 Task: Create a sub task Release to Production / Go Live for the task  Upgrade and migrate company environmental management to a cloud-based solution in the project BlazeTech , assign it to team member softage.2@softage.net and update the status of the sub task to  Off Track , set the priority of the sub task to High
Action: Mouse moved to (612, 412)
Screenshot: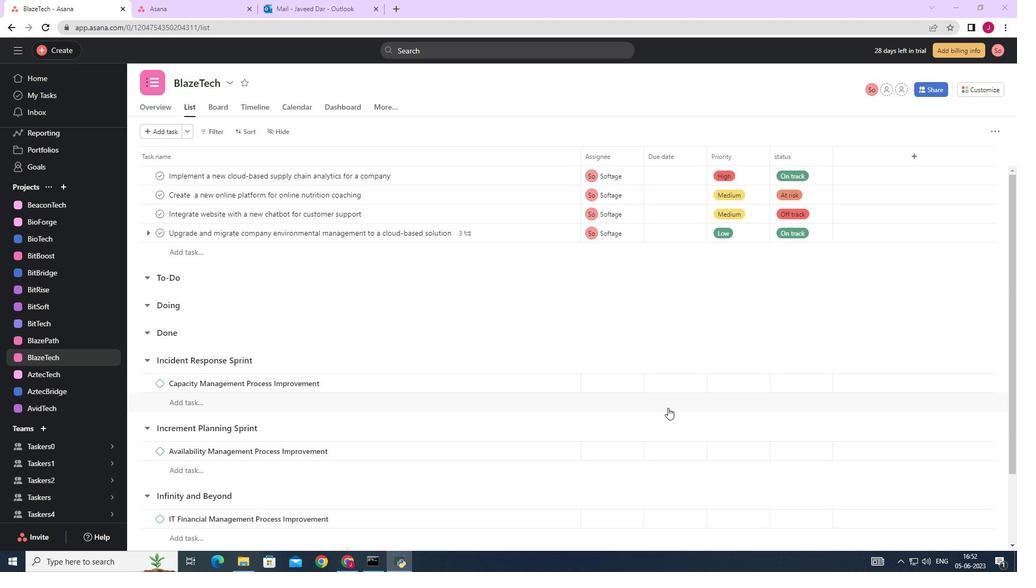 
Action: Mouse scrolled (612, 412) with delta (0, 0)
Screenshot: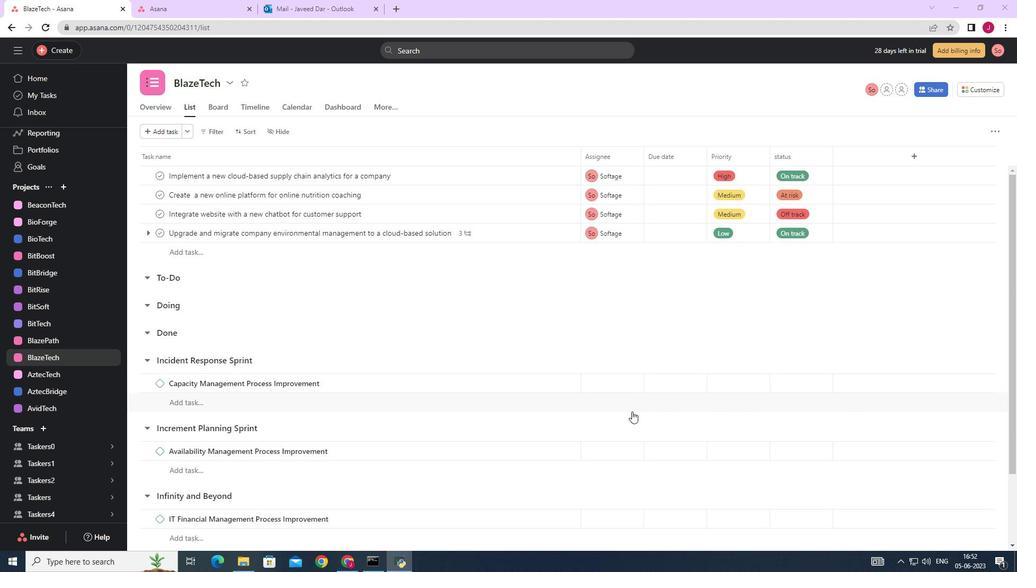 
Action: Mouse scrolled (612, 412) with delta (0, 0)
Screenshot: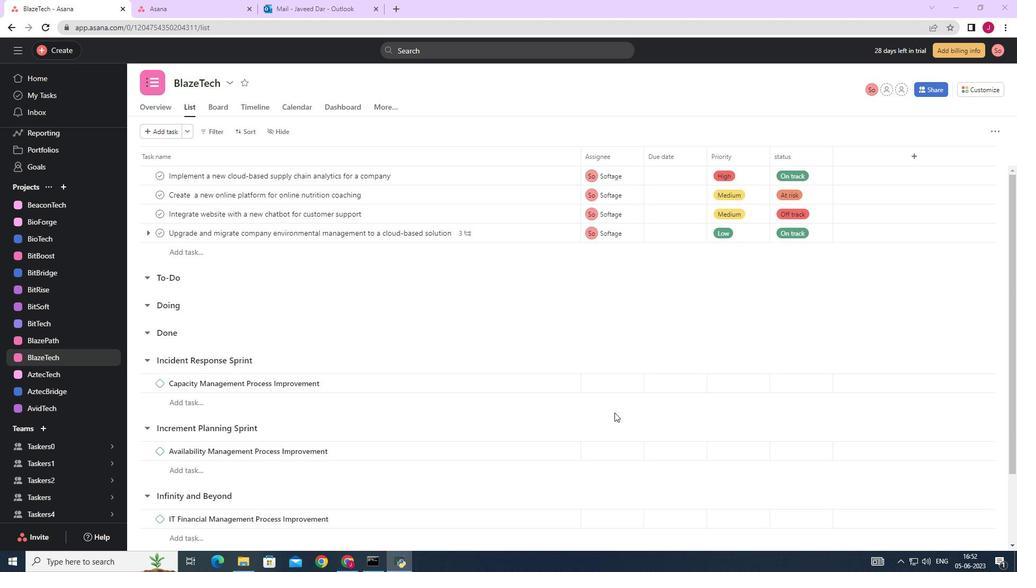 
Action: Mouse scrolled (612, 412) with delta (0, 0)
Screenshot: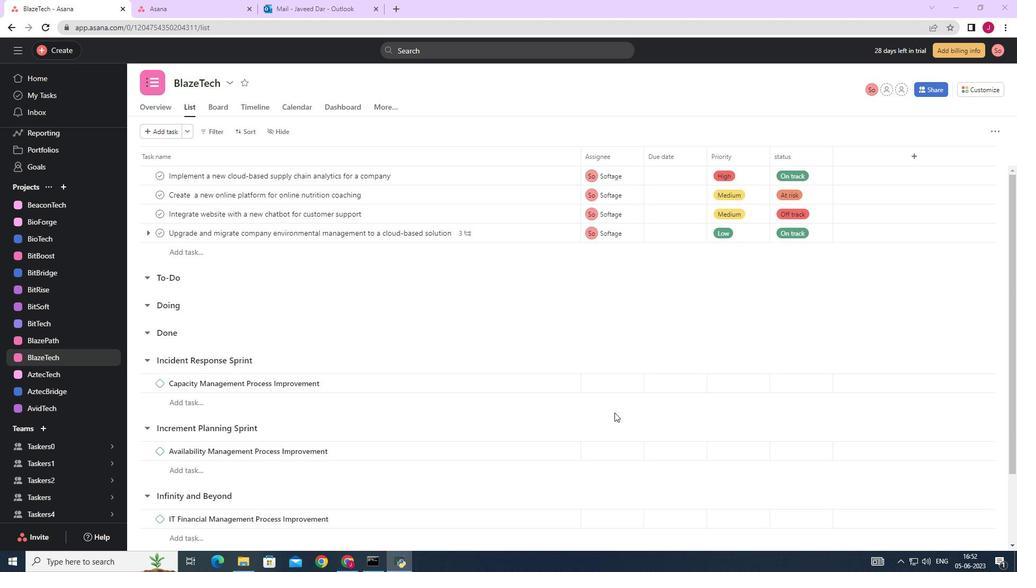 
Action: Mouse scrolled (612, 413) with delta (0, 0)
Screenshot: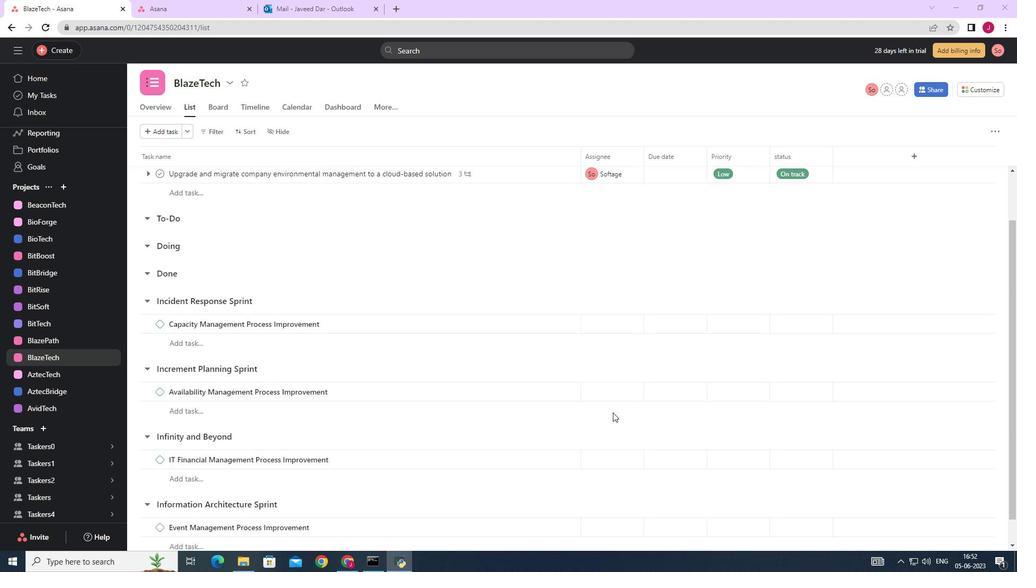 
Action: Mouse scrolled (612, 413) with delta (0, 0)
Screenshot: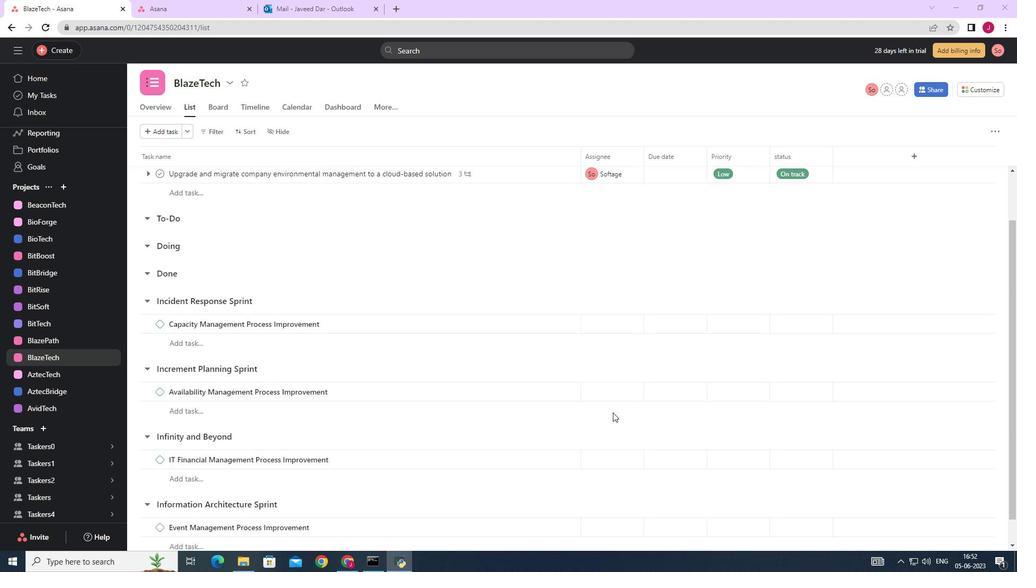 
Action: Mouse scrolled (612, 413) with delta (0, 0)
Screenshot: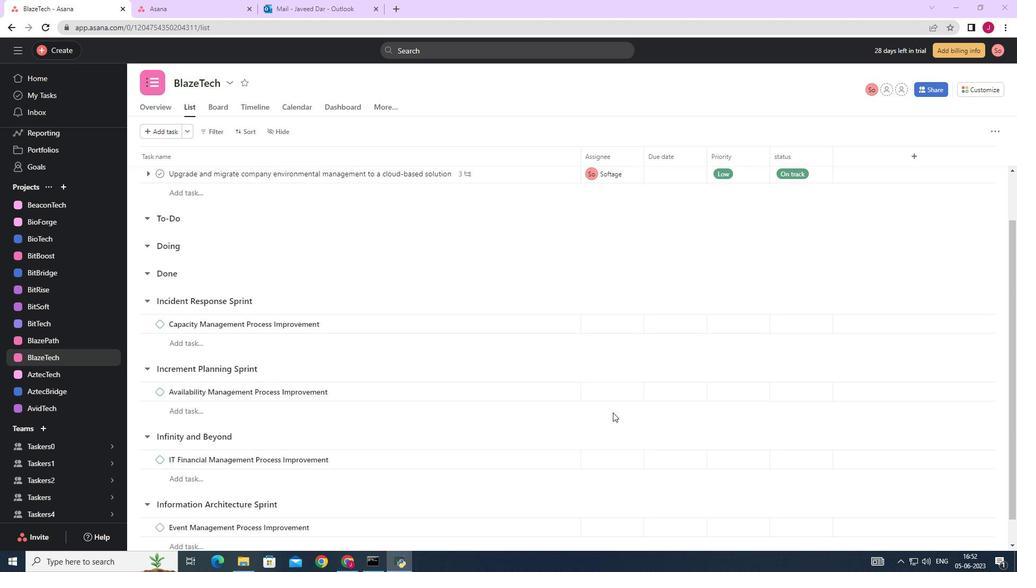 
Action: Mouse scrolled (612, 413) with delta (0, 0)
Screenshot: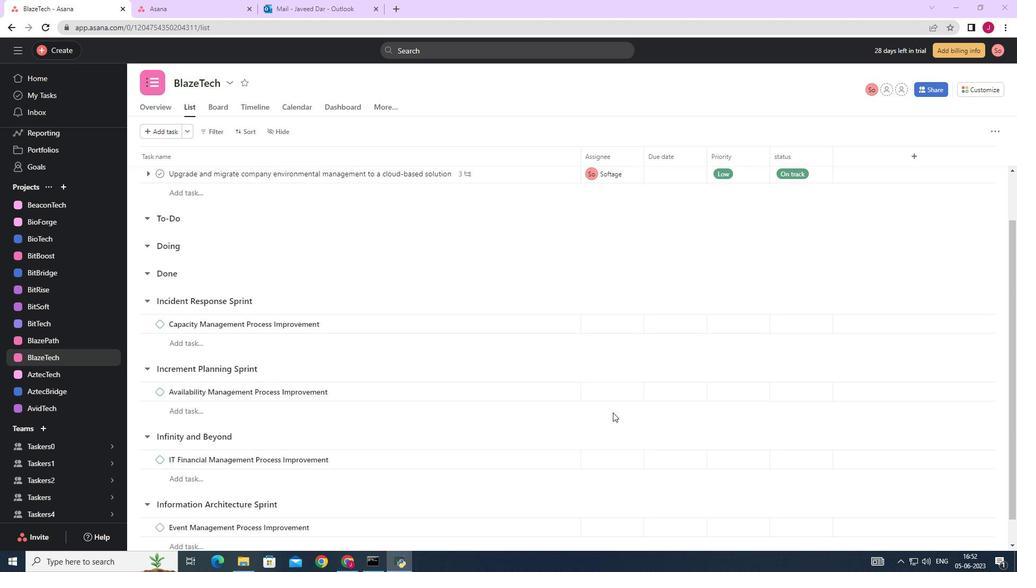 
Action: Mouse scrolled (612, 413) with delta (0, 0)
Screenshot: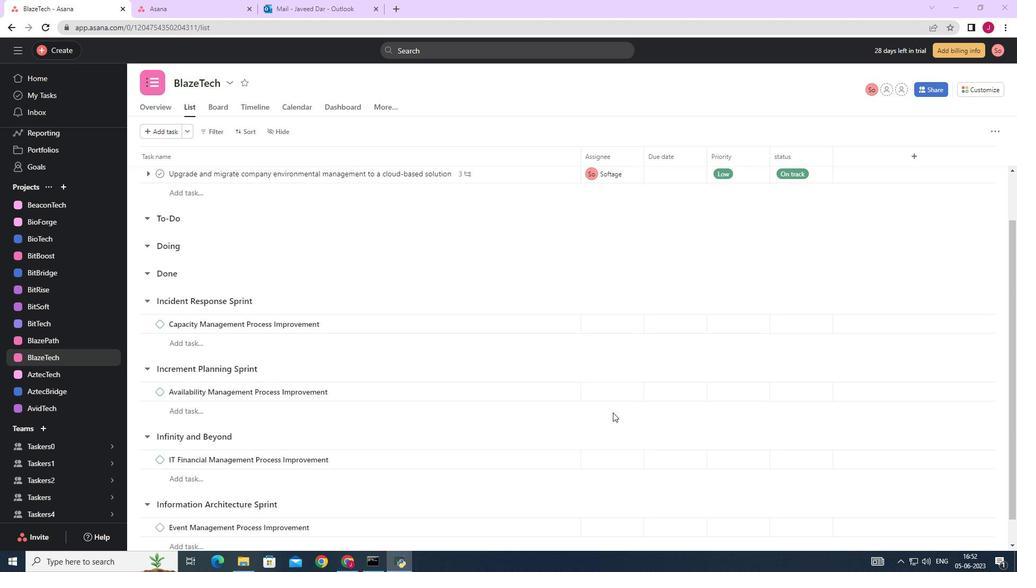 
Action: Mouse scrolled (612, 413) with delta (0, 0)
Screenshot: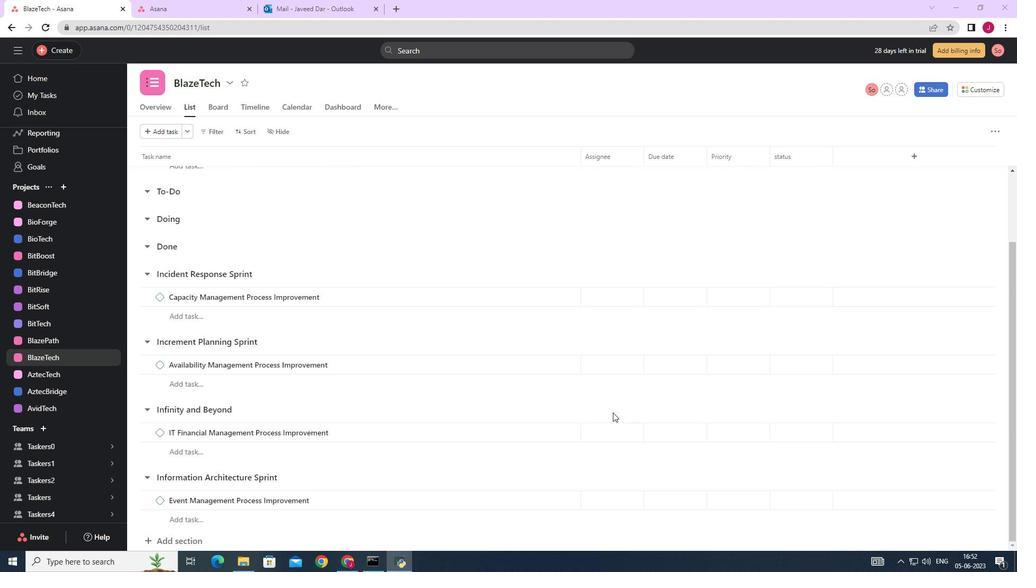 
Action: Mouse moved to (528, 236)
Screenshot: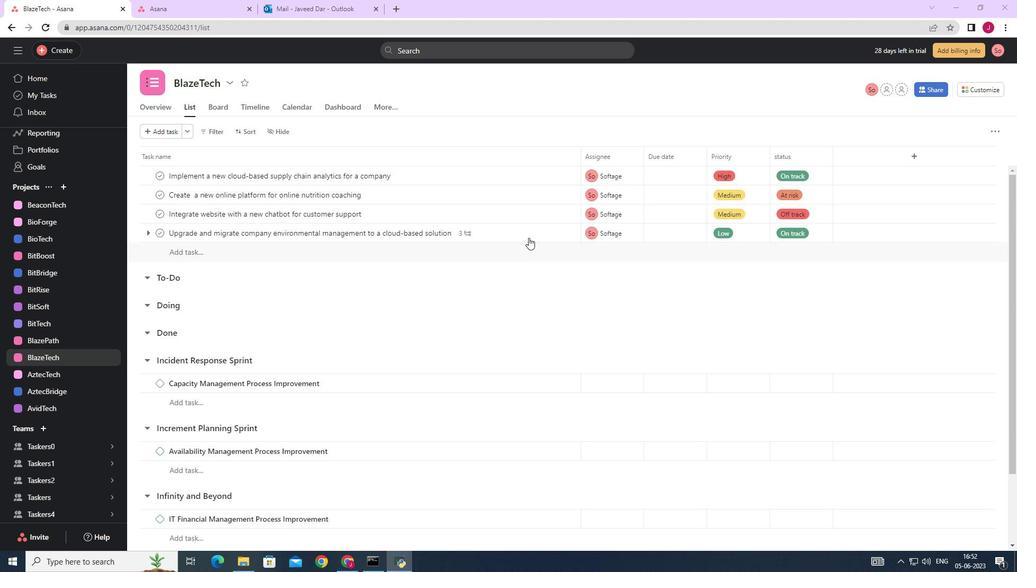
Action: Mouse pressed left at (528, 236)
Screenshot: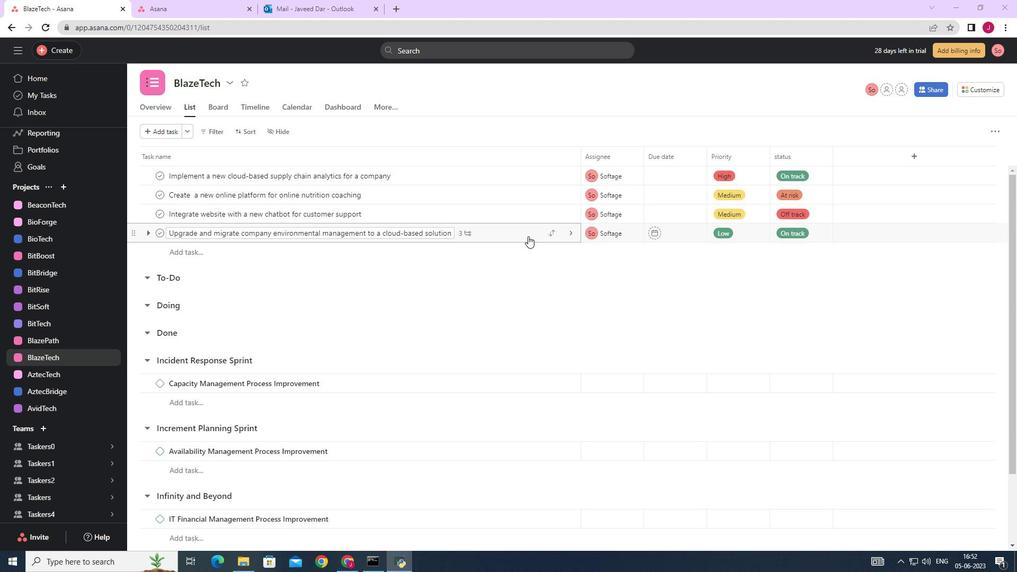 
Action: Mouse moved to (747, 381)
Screenshot: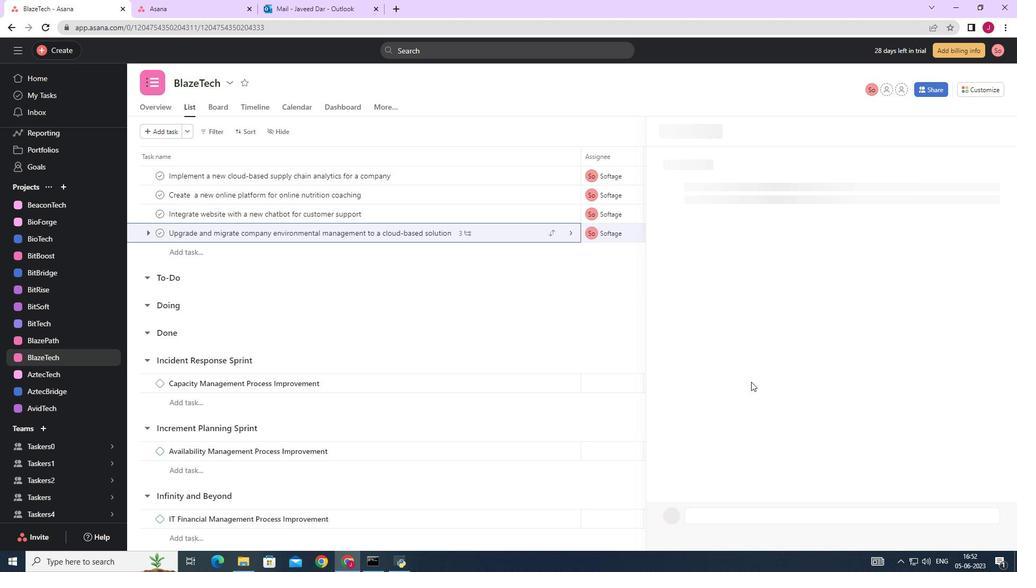 
Action: Mouse scrolled (747, 381) with delta (0, 0)
Screenshot: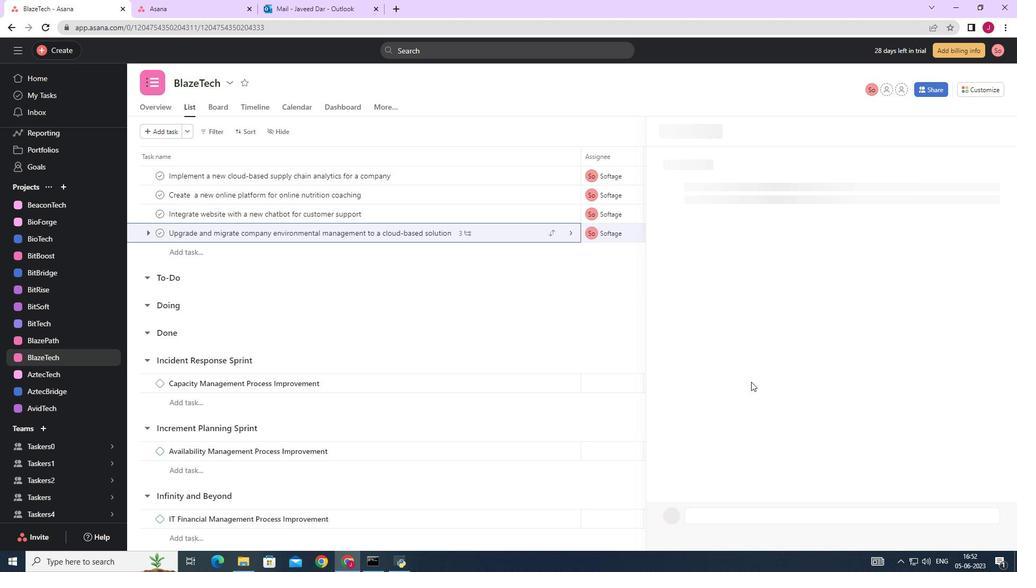 
Action: Mouse scrolled (747, 381) with delta (0, 0)
Screenshot: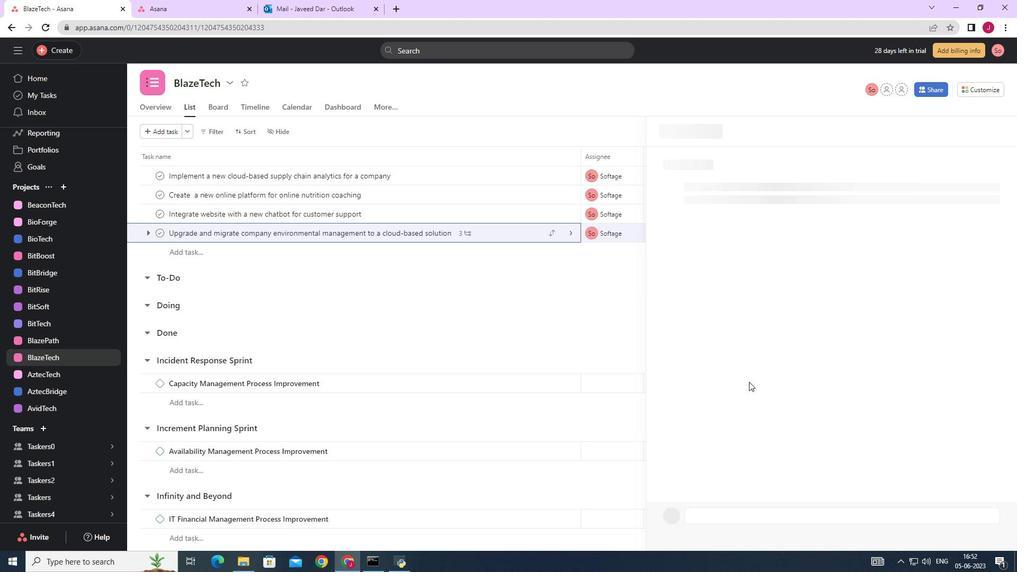 
Action: Mouse moved to (723, 351)
Screenshot: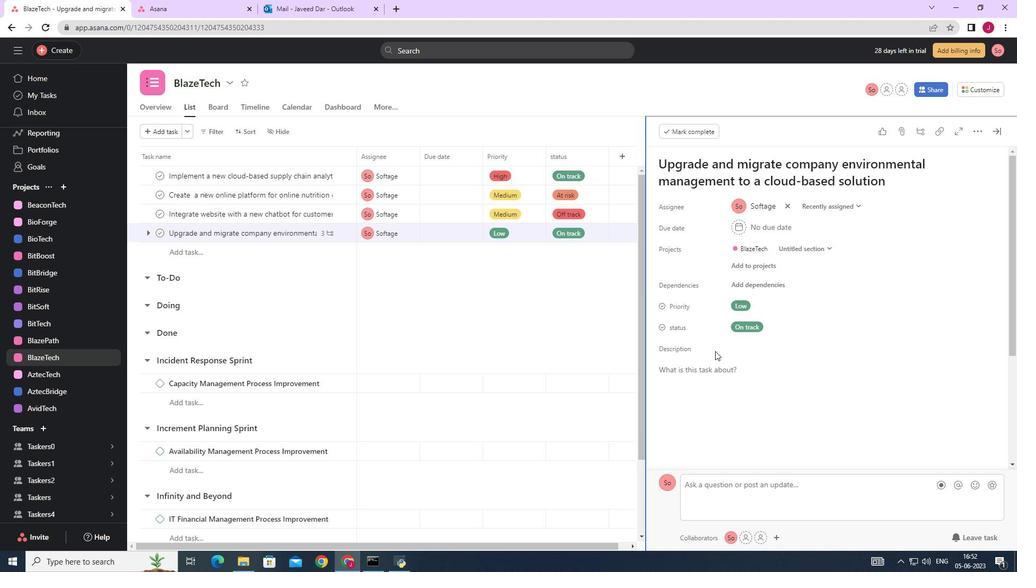 
Action: Mouse scrolled (722, 350) with delta (0, 0)
Screenshot: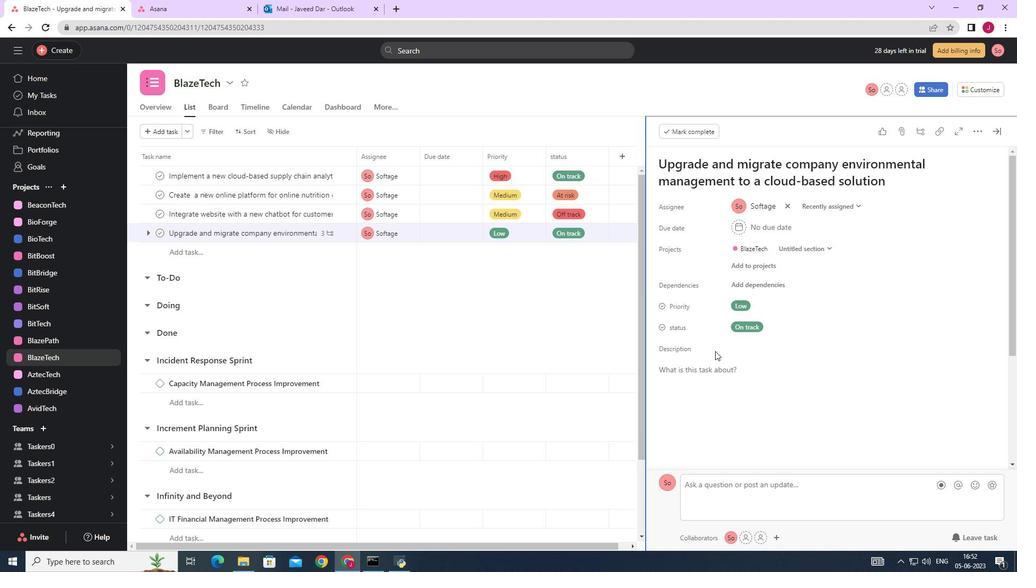 
Action: Mouse moved to (723, 352)
Screenshot: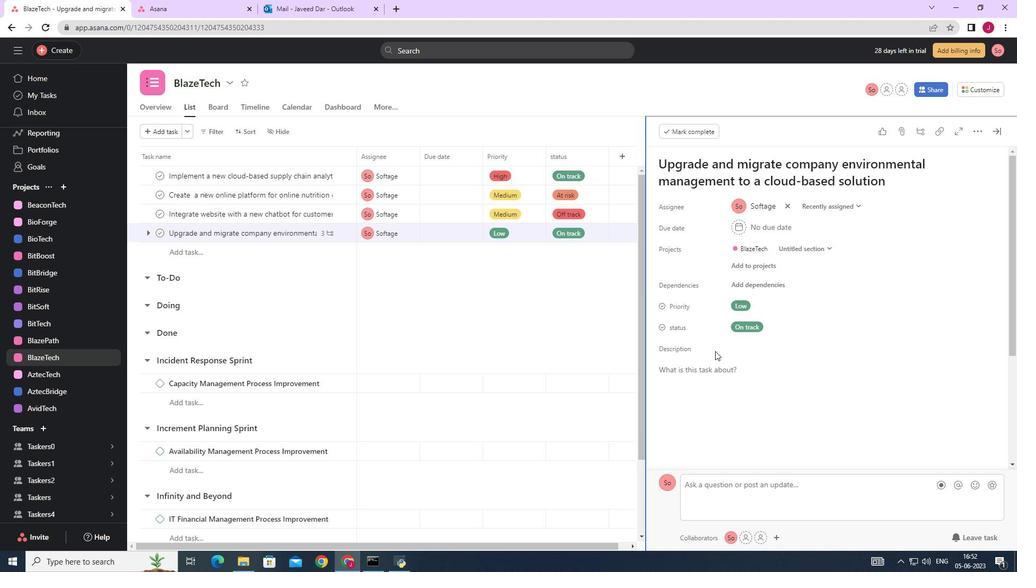 
Action: Mouse scrolled (723, 352) with delta (0, 0)
Screenshot: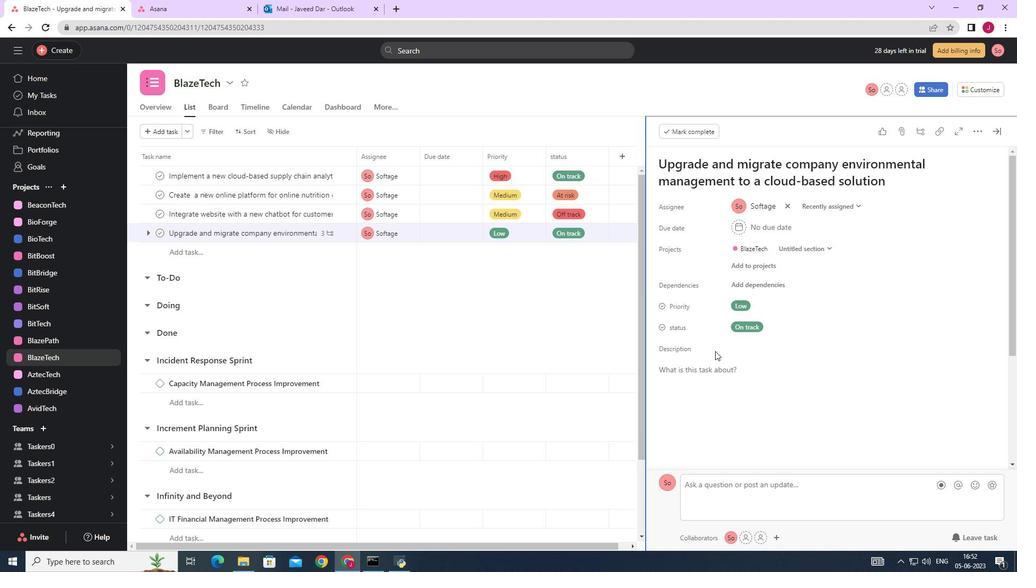 
Action: Mouse moved to (723, 352)
Screenshot: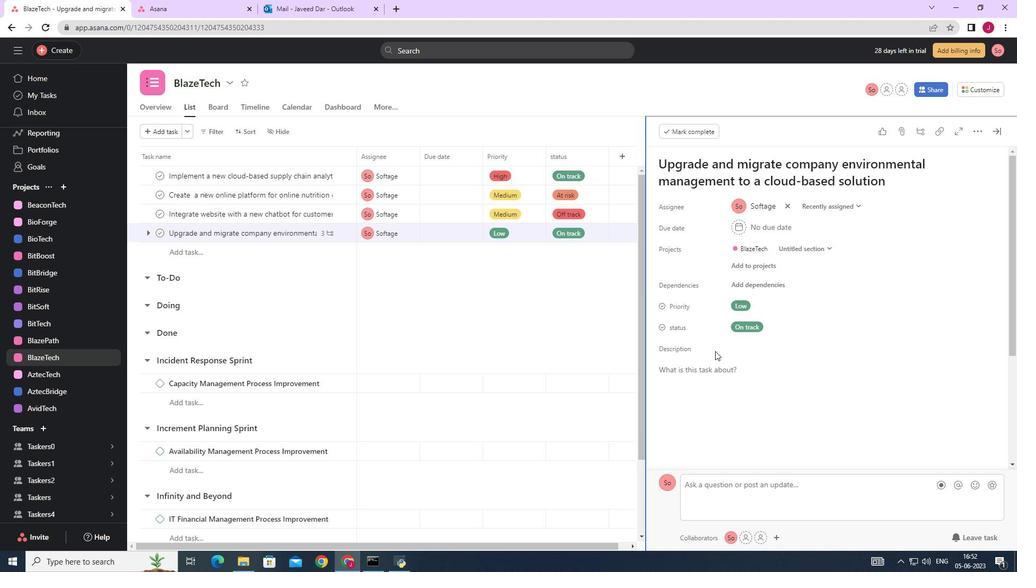 
Action: Mouse scrolled (723, 352) with delta (0, 0)
Screenshot: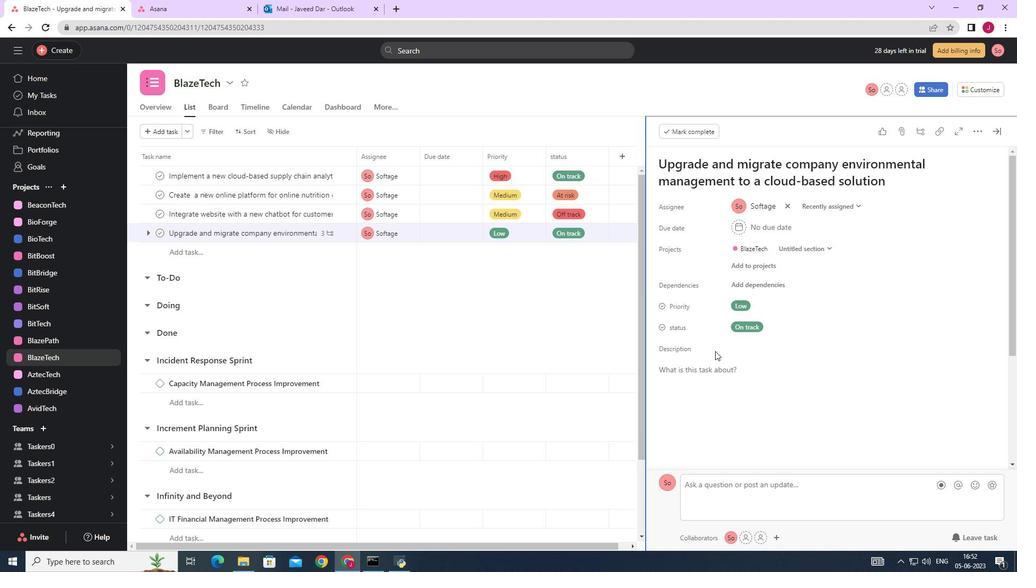 
Action: Mouse moved to (724, 353)
Screenshot: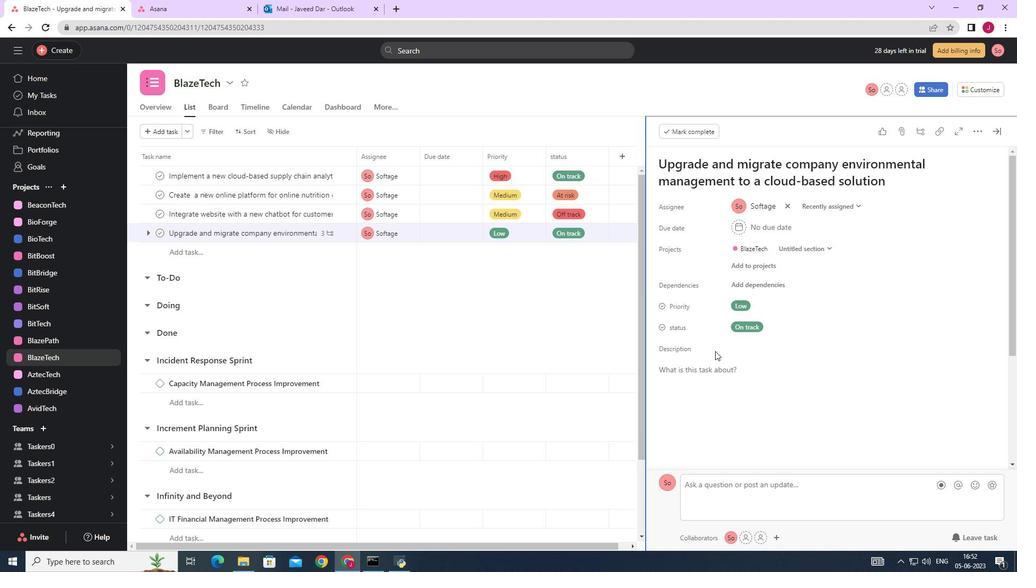
Action: Mouse scrolled (724, 353) with delta (0, 0)
Screenshot: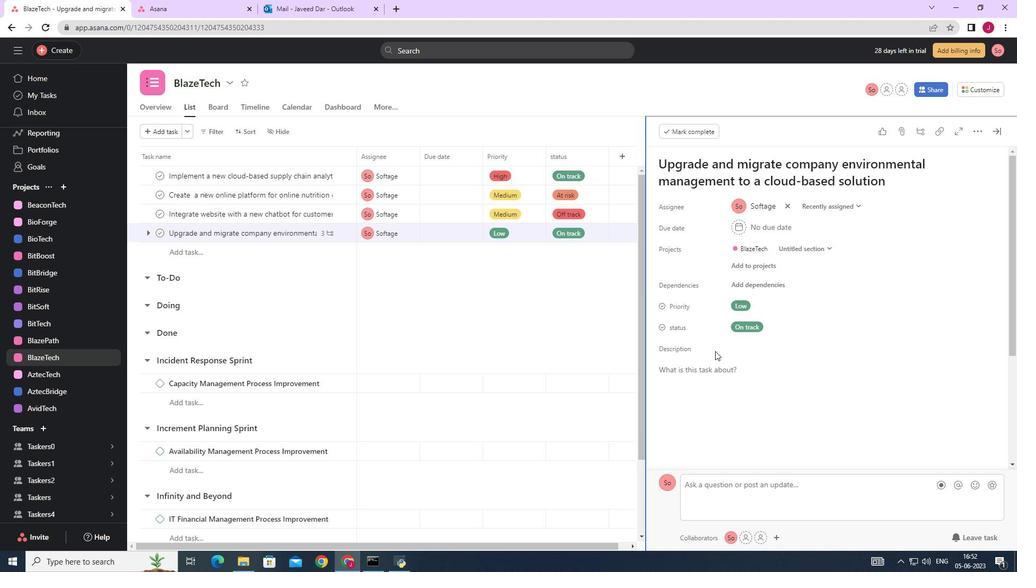 
Action: Mouse moved to (725, 356)
Screenshot: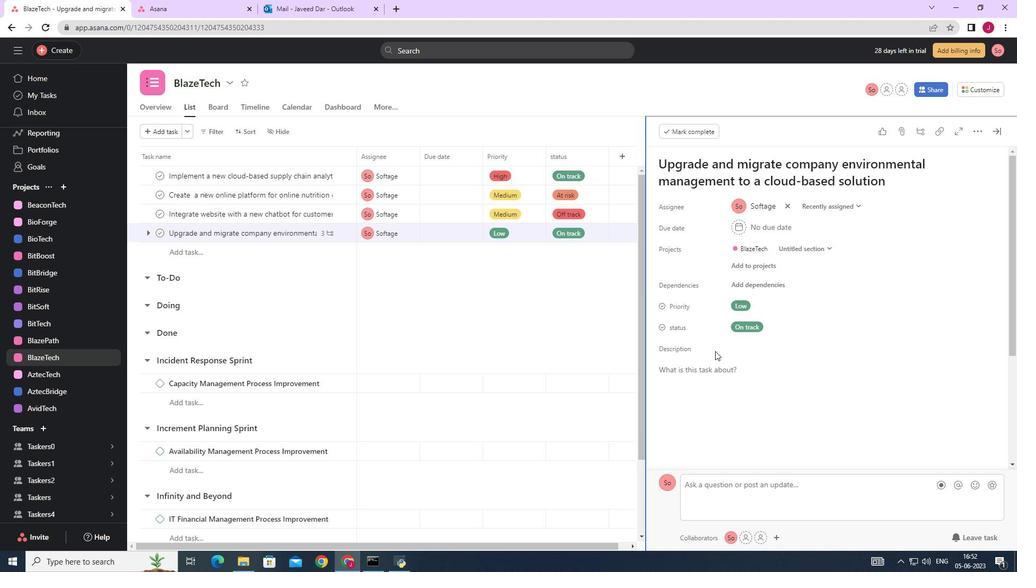 
Action: Mouse scrolled (725, 354) with delta (0, 0)
Screenshot: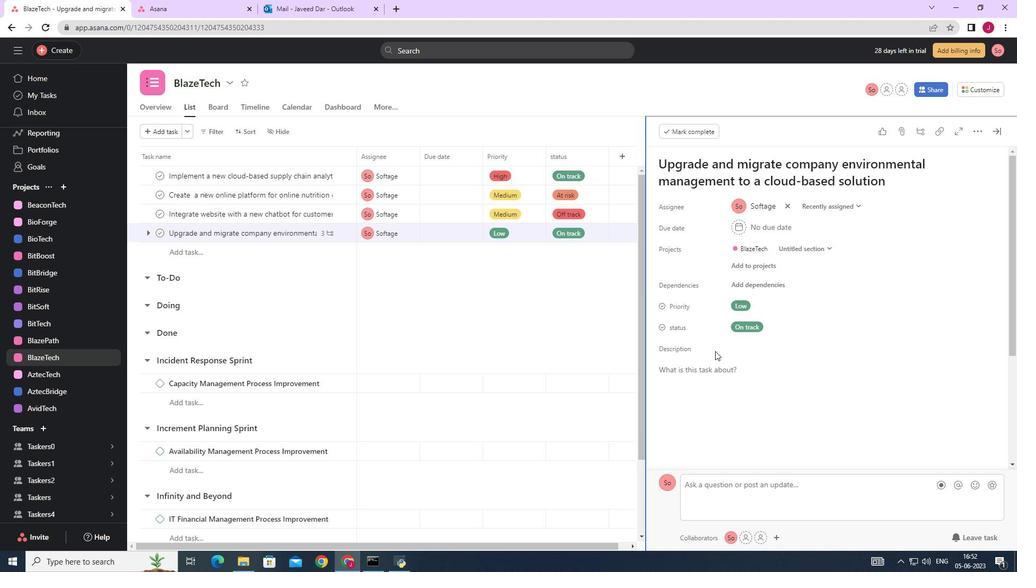 
Action: Mouse moved to (700, 384)
Screenshot: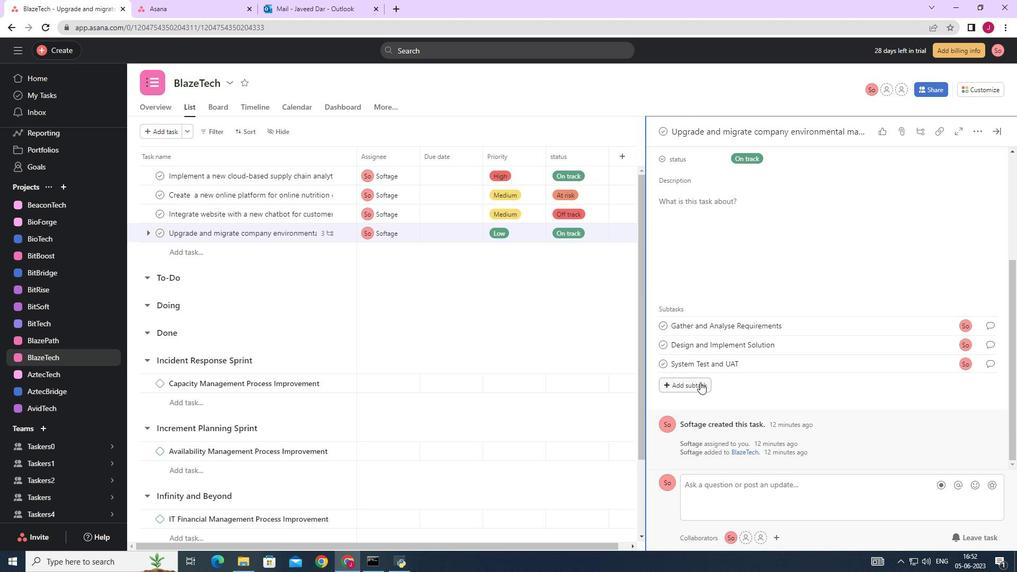 
Action: Mouse pressed left at (700, 384)
Screenshot: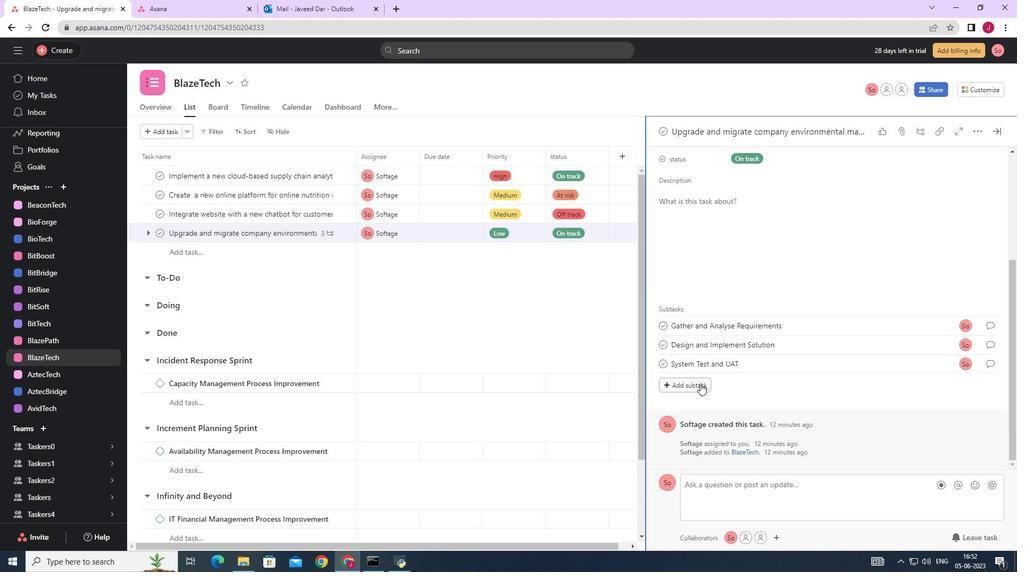
Action: Mouse moved to (682, 386)
Screenshot: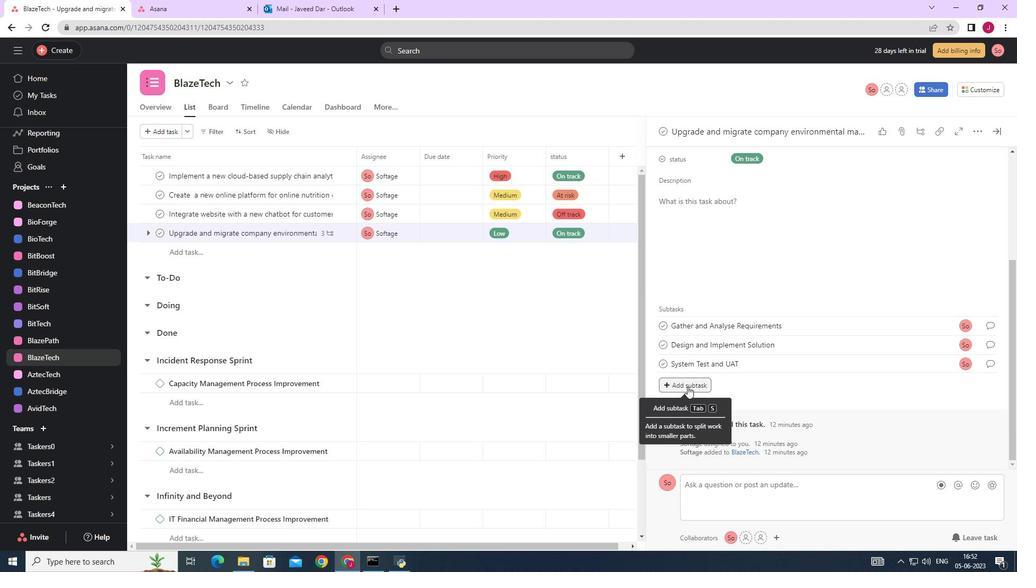 
Action: Key pressed <Key.caps_lock><Key.caps_lock>r<Key.caps_lock>ELEASE<Key.space>TO<Key.space>PRODUCTION<Key.space>/<Key.space><Key.caps_lock>g<Key.caps_lock>O<Key.space><Key.caps_lock>l<Key.caps_lock>IVE
Screenshot: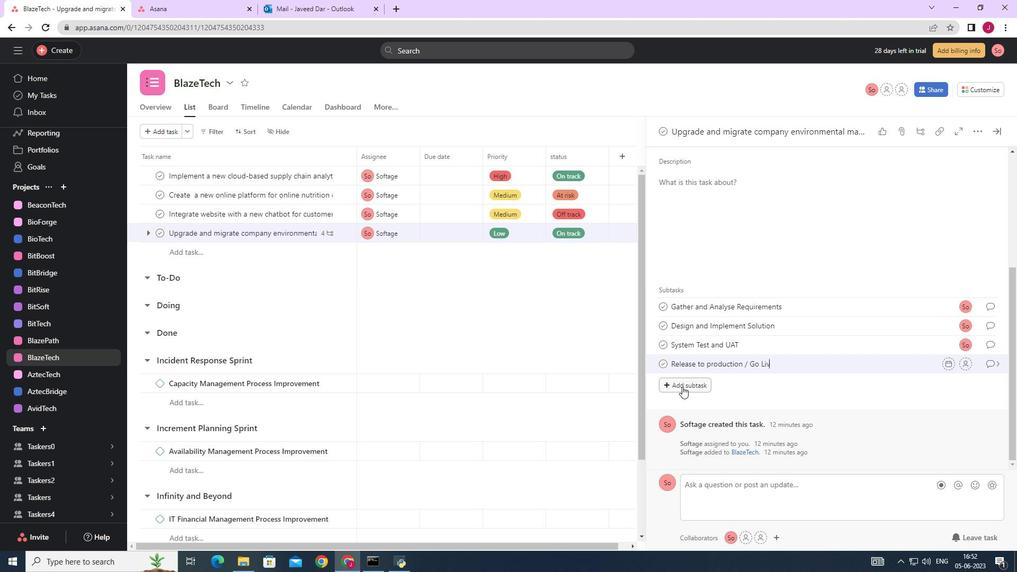 
Action: Mouse moved to (964, 361)
Screenshot: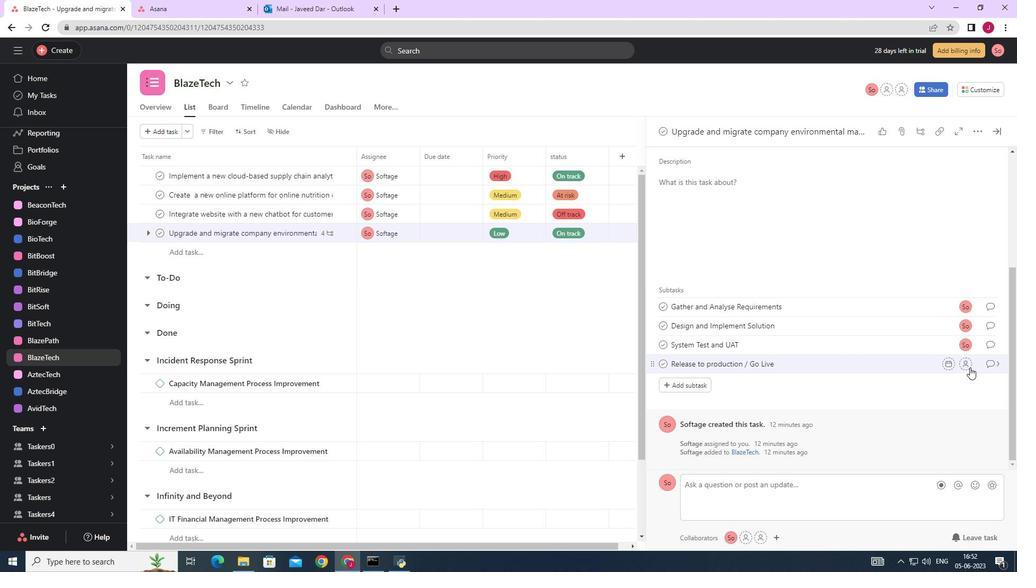 
Action: Mouse pressed left at (964, 361)
Screenshot: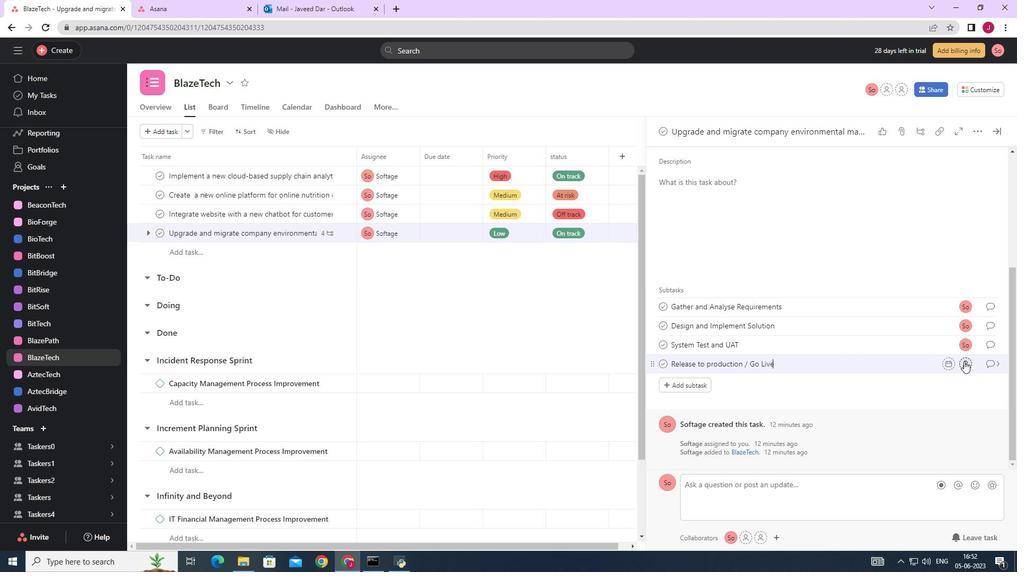 
Action: Mouse moved to (963, 361)
Screenshot: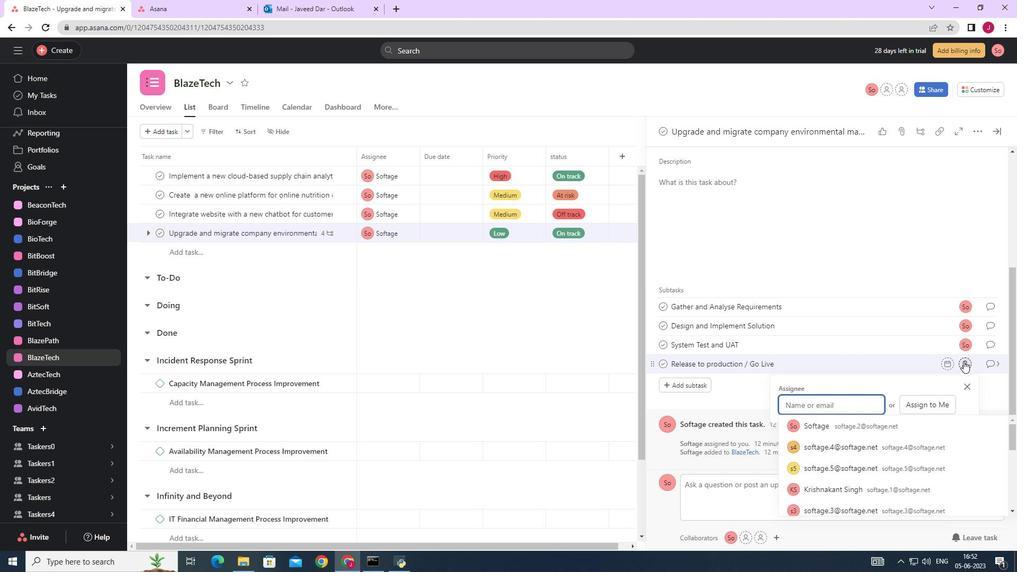 
Action: Key pressed SOFTAGE.2
Screenshot: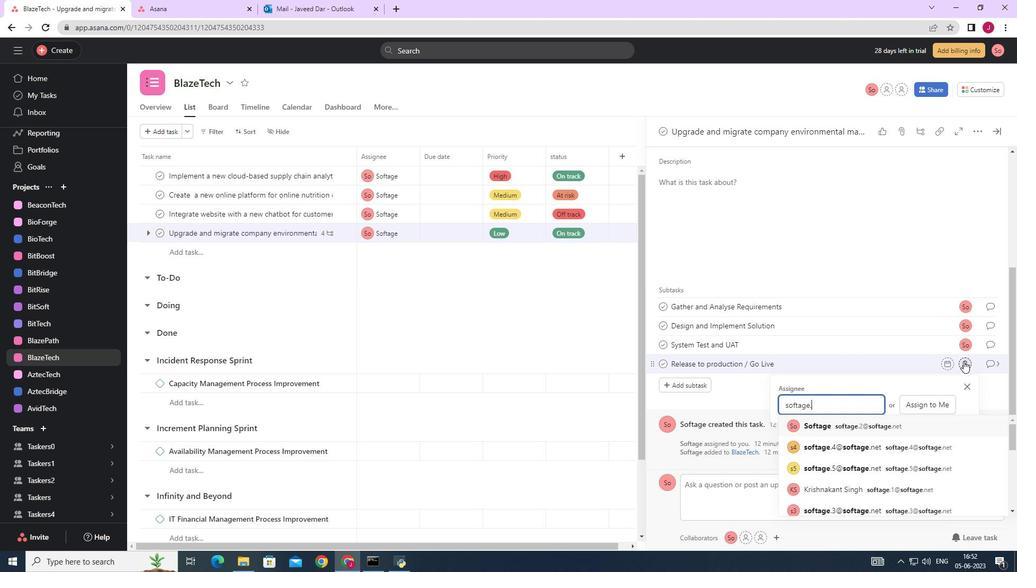 
Action: Mouse moved to (829, 428)
Screenshot: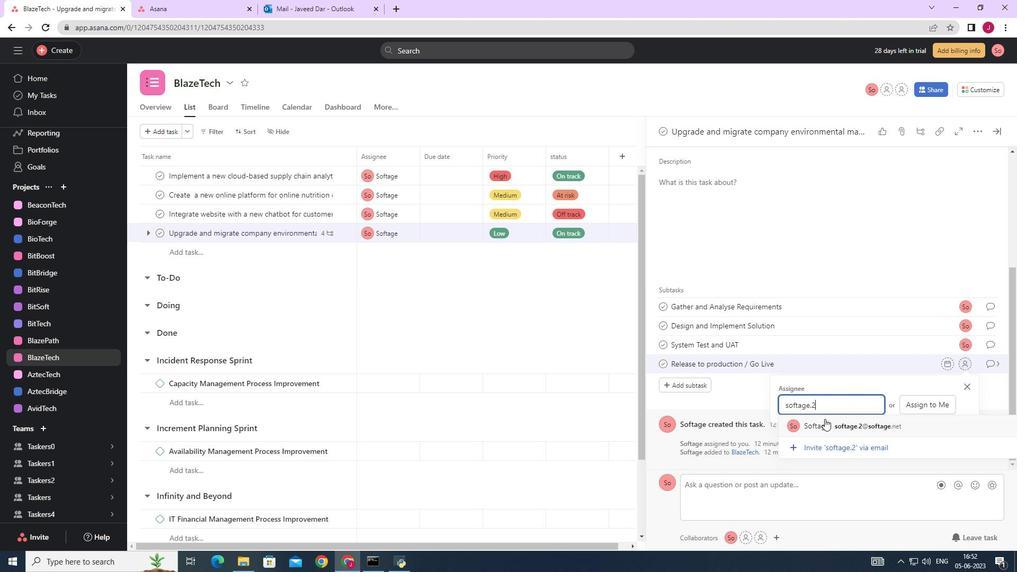
Action: Mouse pressed left at (829, 428)
Screenshot: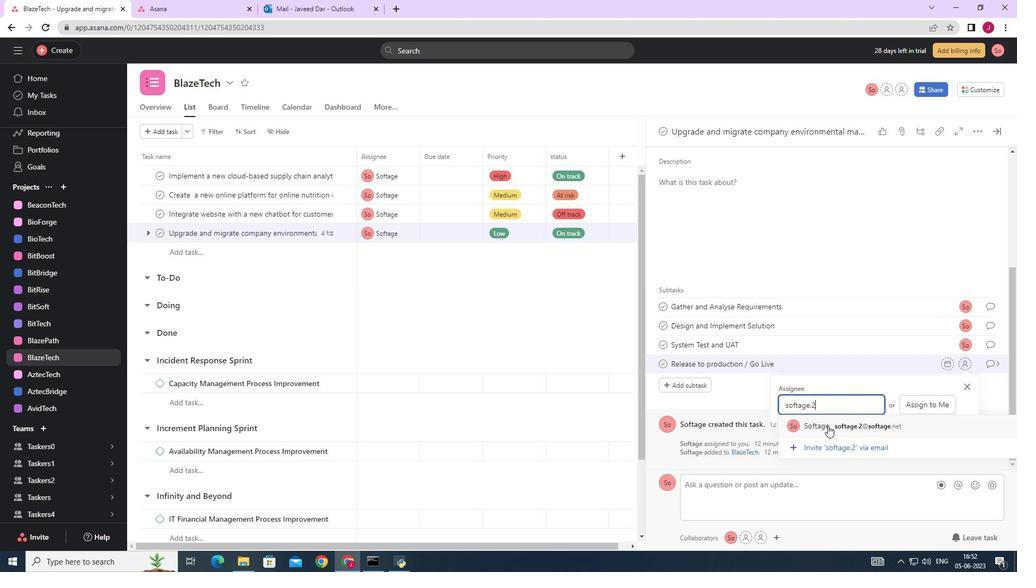 
Action: Mouse moved to (996, 366)
Screenshot: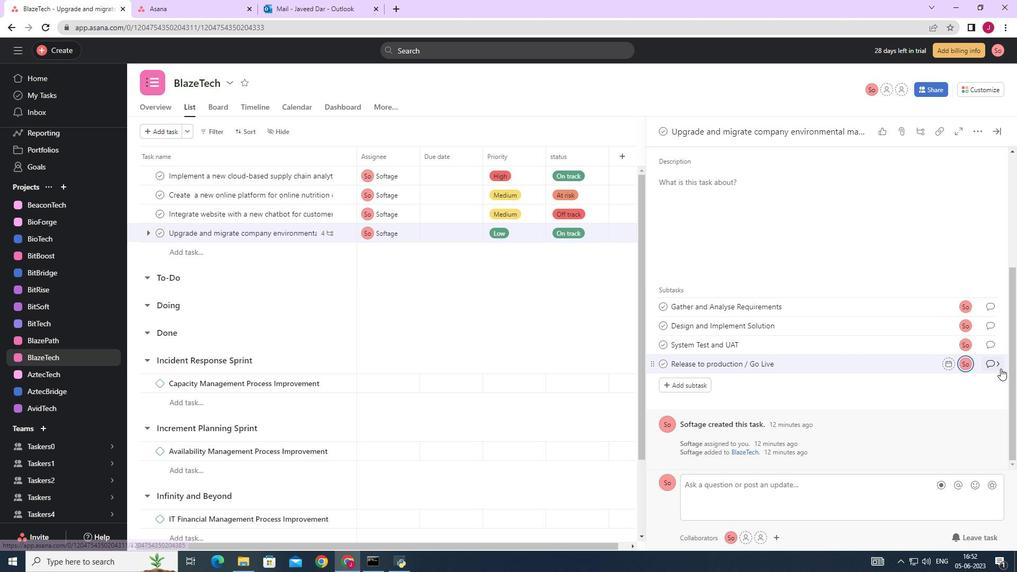 
Action: Mouse pressed left at (996, 366)
Screenshot: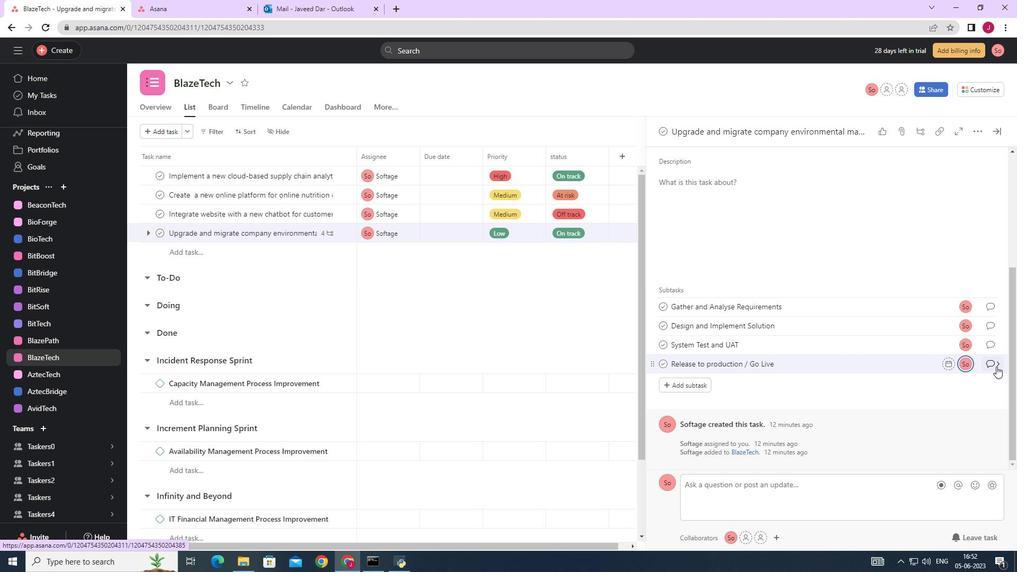 
Action: Mouse moved to (691, 278)
Screenshot: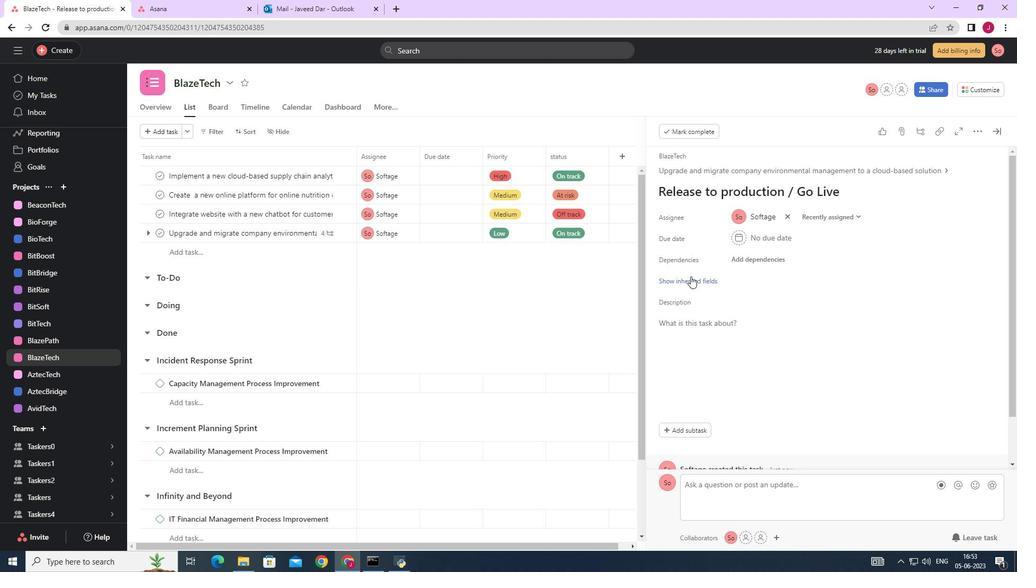 
Action: Mouse pressed left at (691, 278)
Screenshot: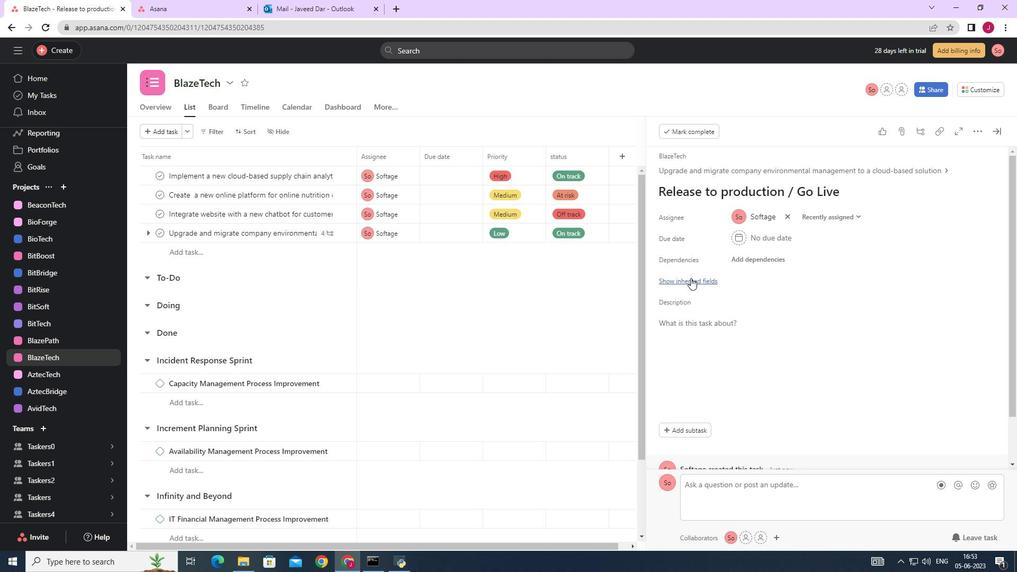 
Action: Mouse moved to (740, 298)
Screenshot: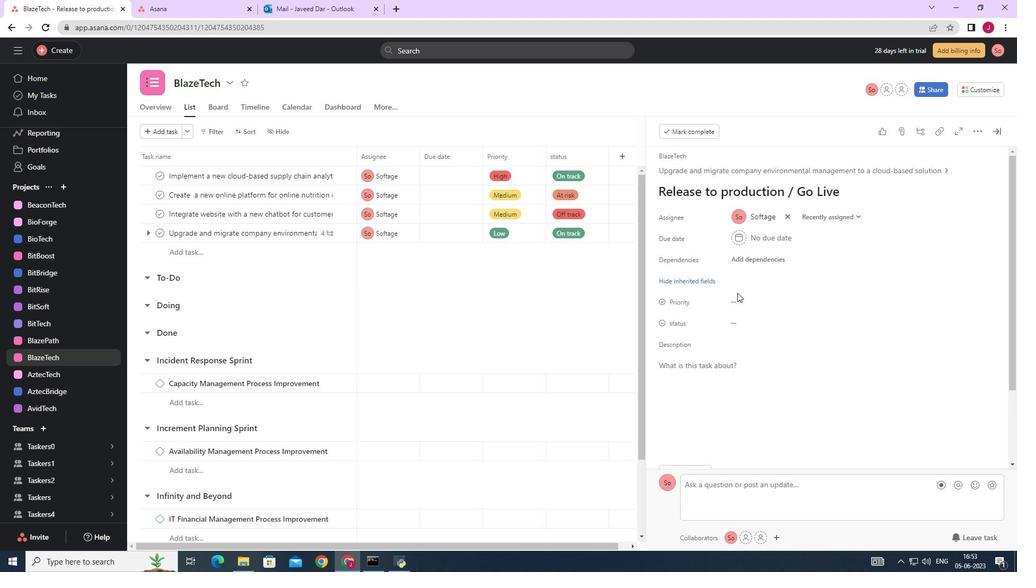 
Action: Mouse pressed left at (740, 298)
Screenshot: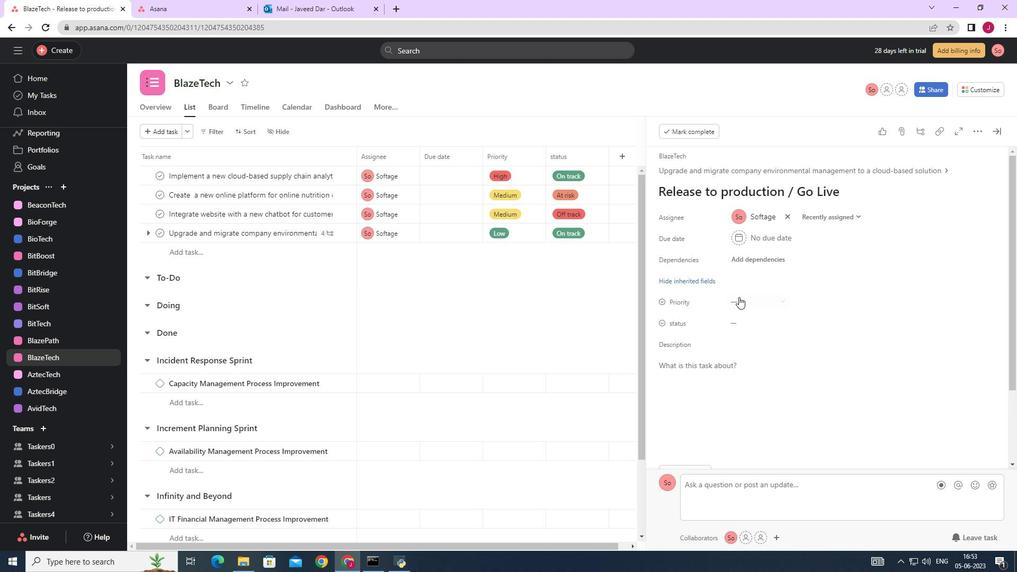 
Action: Mouse moved to (756, 345)
Screenshot: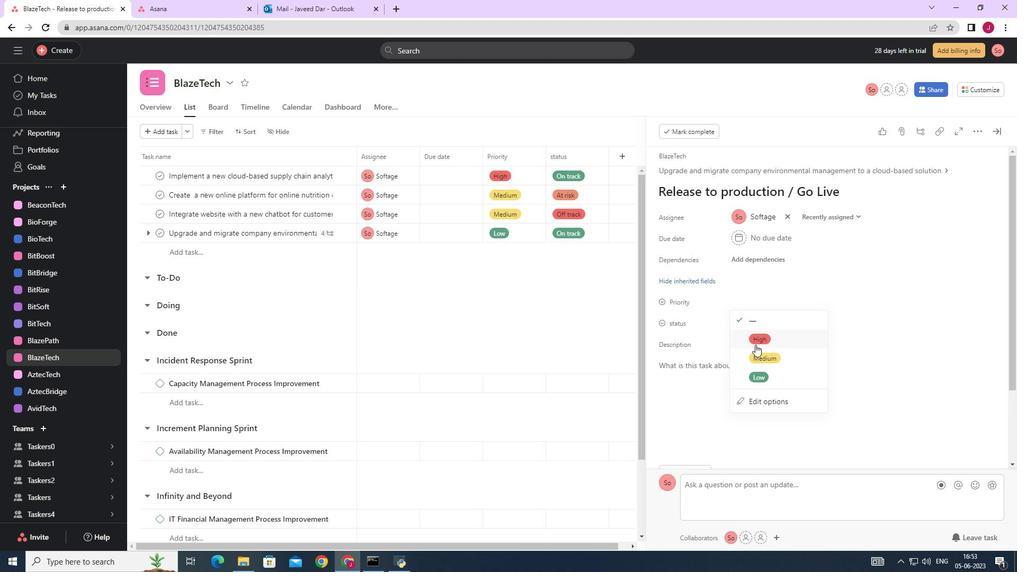 
Action: Mouse pressed left at (756, 345)
Screenshot: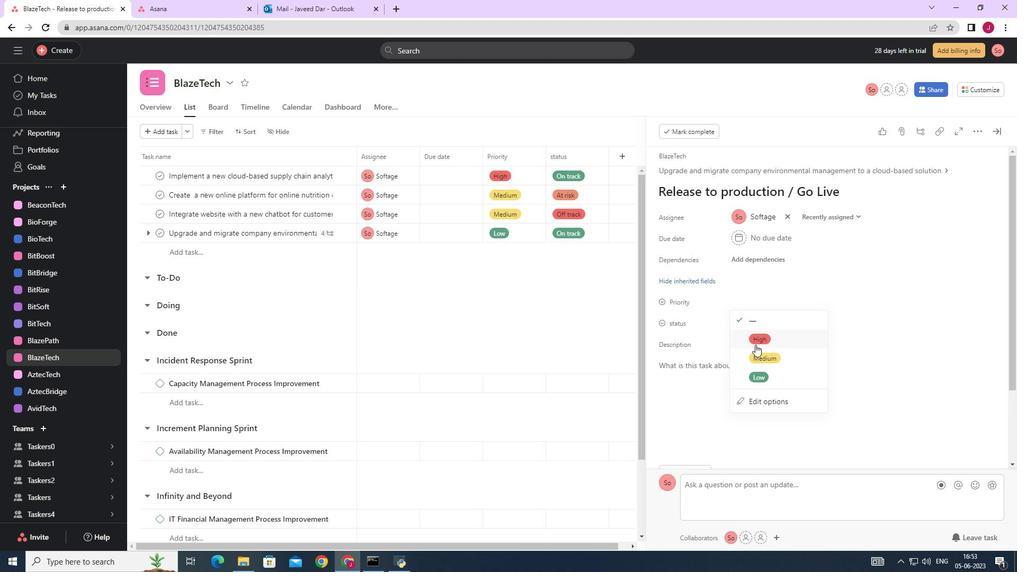 
Action: Mouse moved to (747, 321)
Screenshot: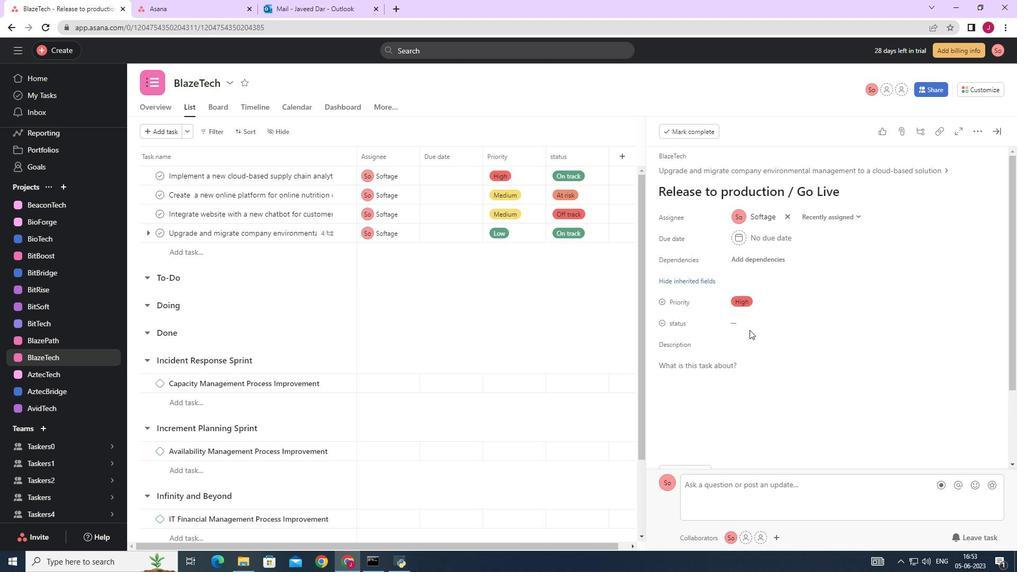
Action: Mouse pressed left at (747, 321)
Screenshot: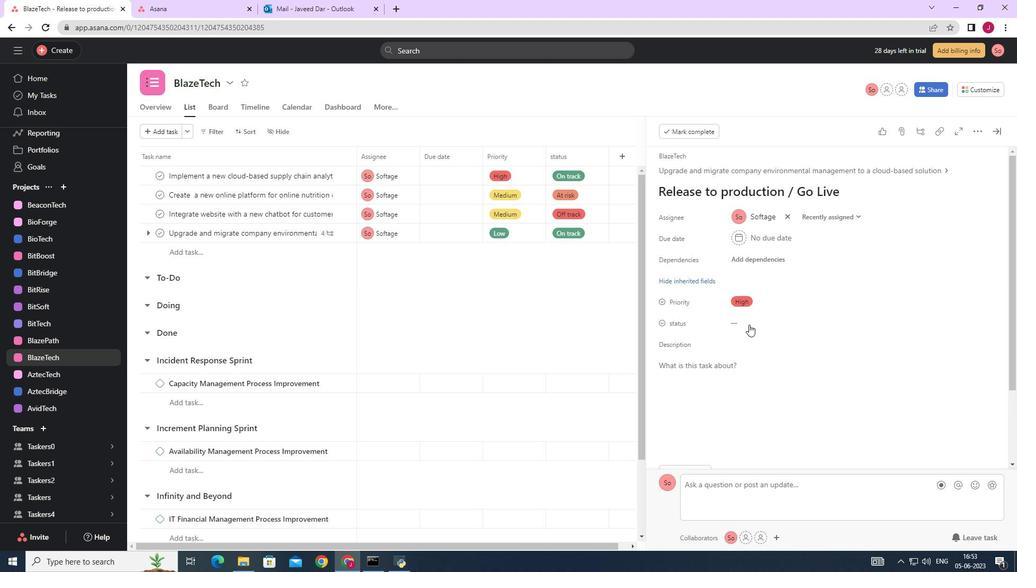 
Action: Mouse moved to (763, 378)
Screenshot: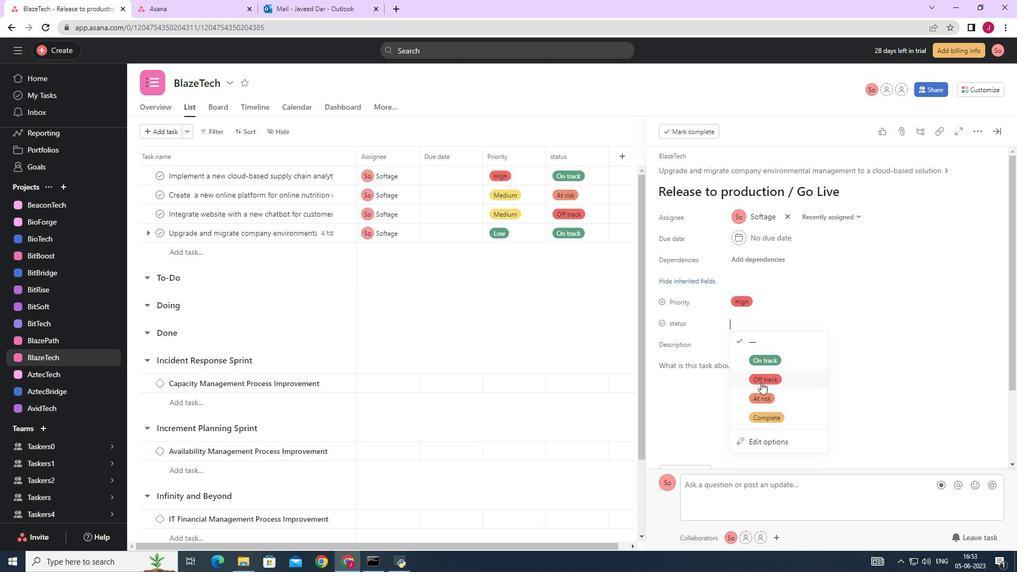 
Action: Mouse pressed left at (763, 378)
Screenshot: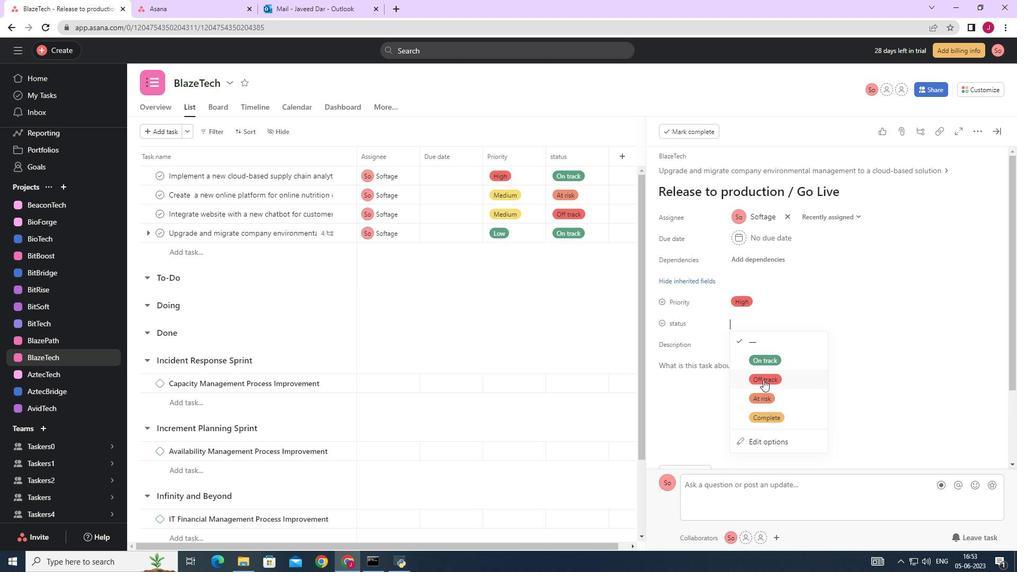 
Action: Mouse moved to (995, 129)
Screenshot: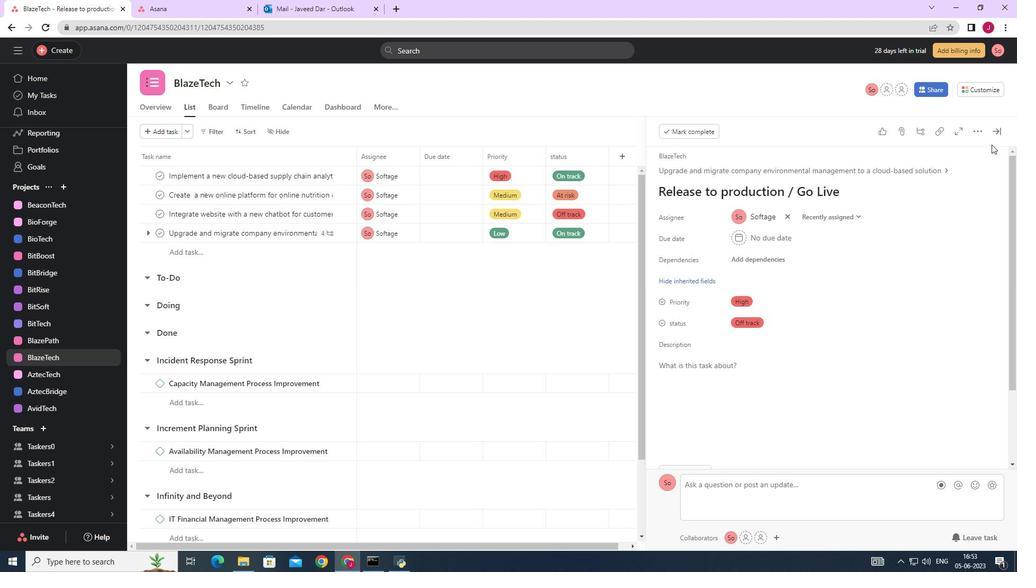 
Action: Mouse pressed left at (995, 129)
Screenshot: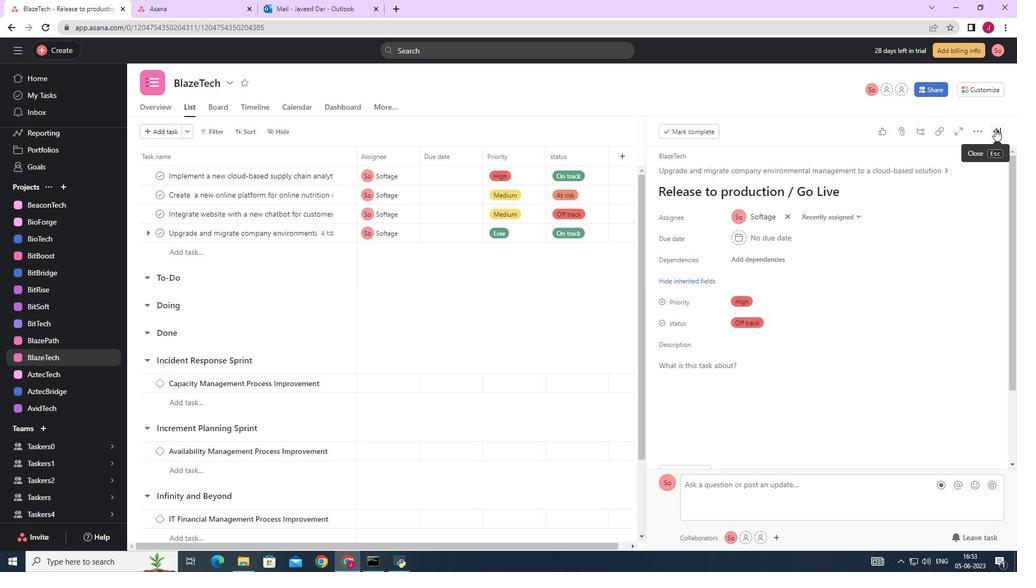 
Action: Mouse moved to (990, 131)
Screenshot: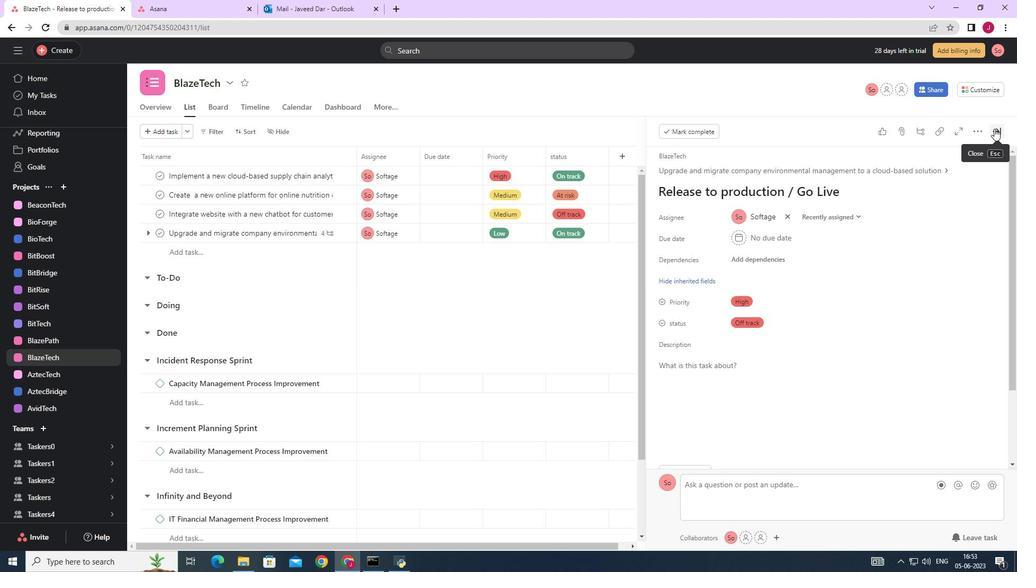 
